 Task: Search for a round trip flight from New Delhi to Abu Dhabi for 3 adults in premium economy, departing on 6th July and returning on 1st August.
Action: Mouse moved to (473, 316)
Screenshot: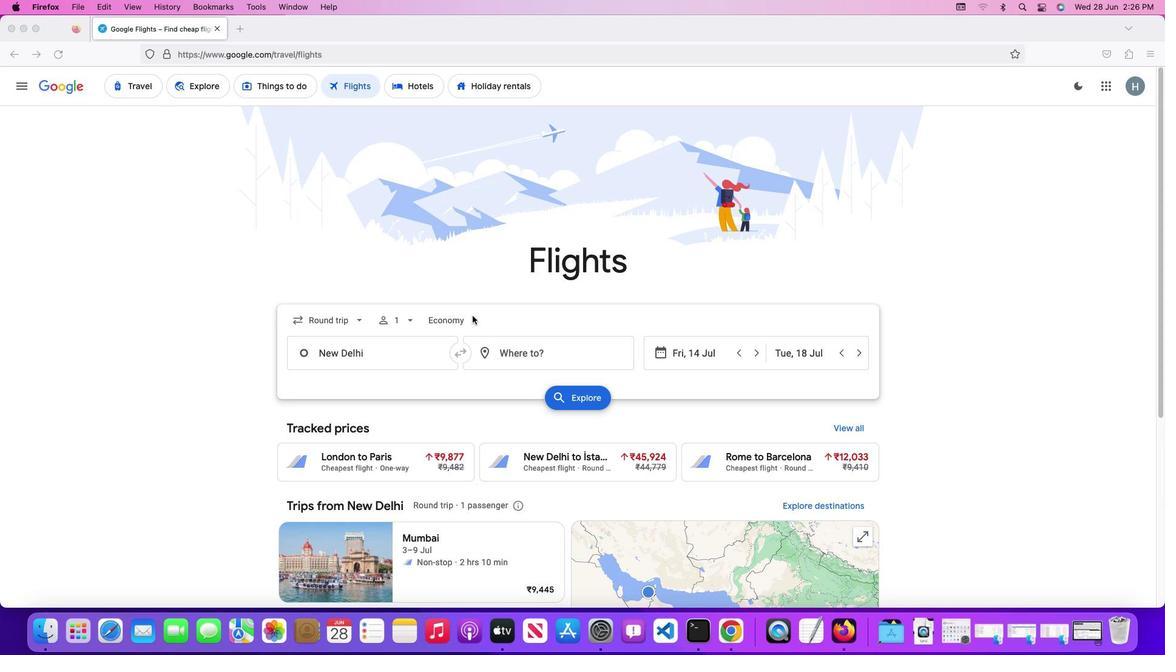 
Action: Mouse pressed left at (473, 316)
Screenshot: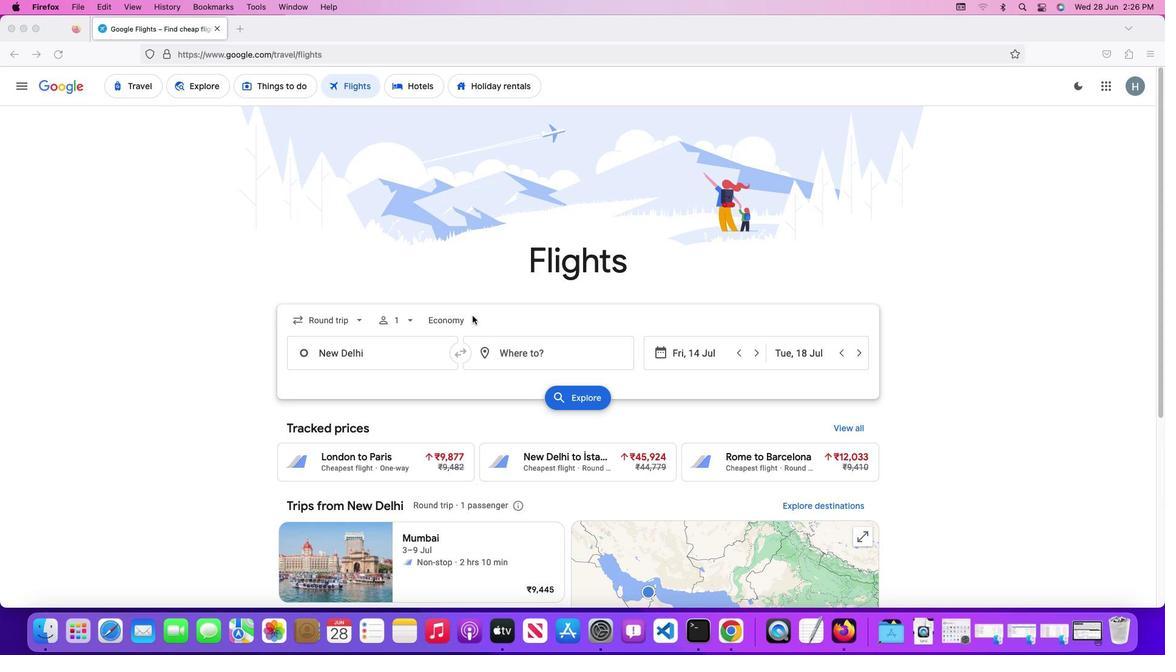 
Action: Mouse pressed left at (473, 316)
Screenshot: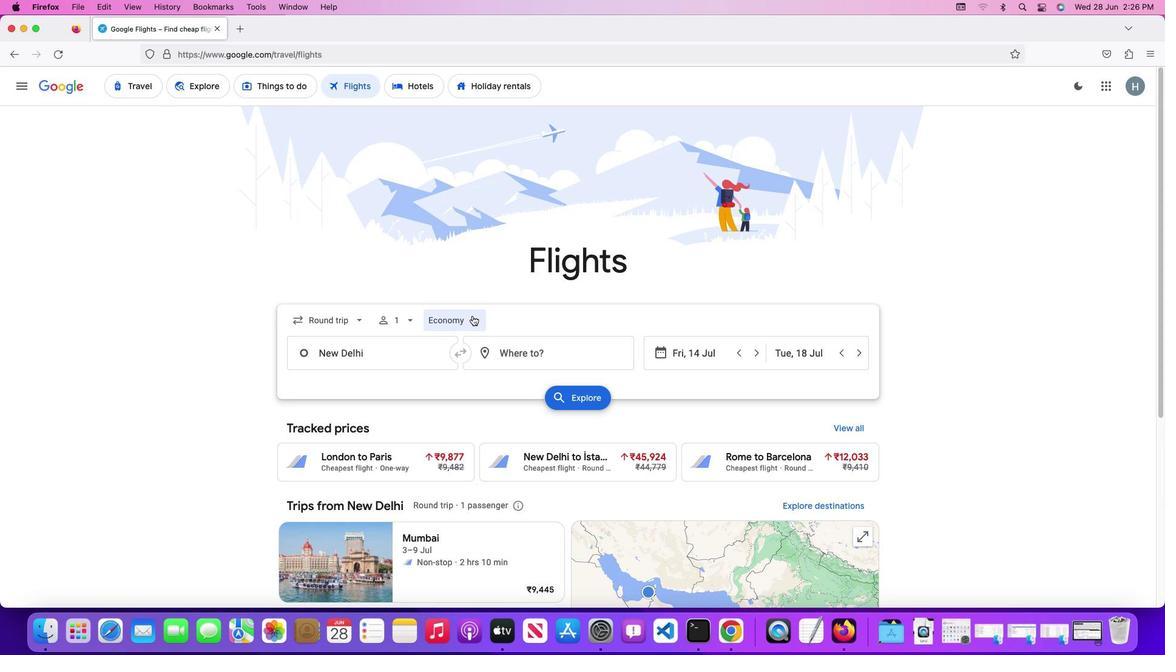 
Action: Mouse moved to (476, 377)
Screenshot: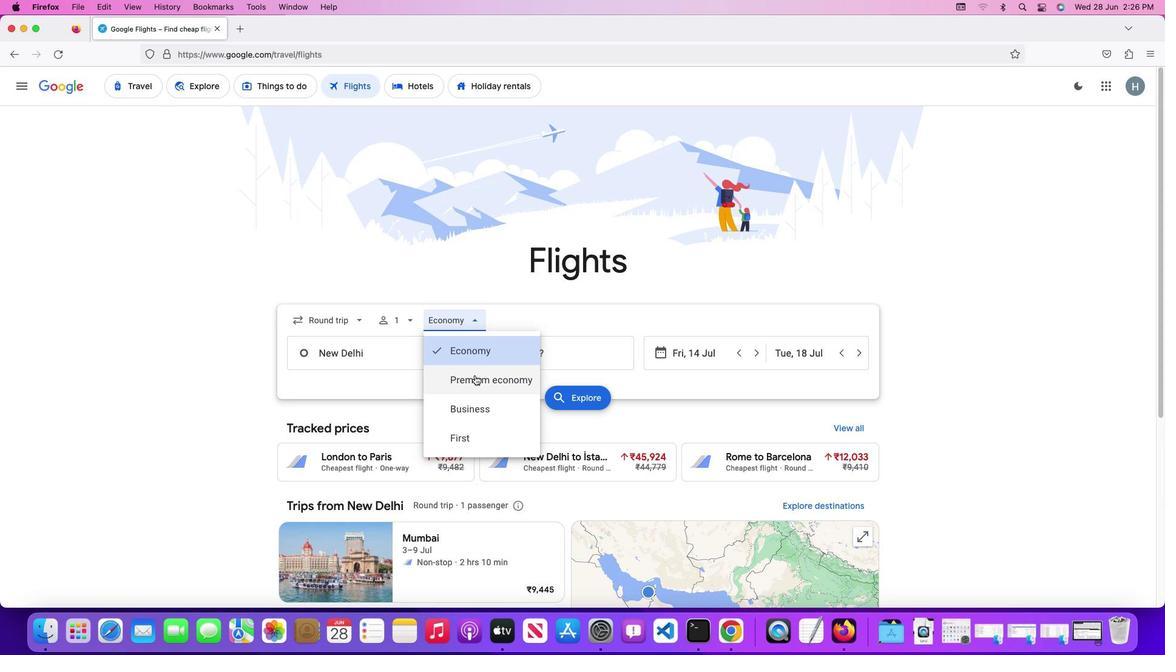 
Action: Mouse pressed left at (476, 377)
Screenshot: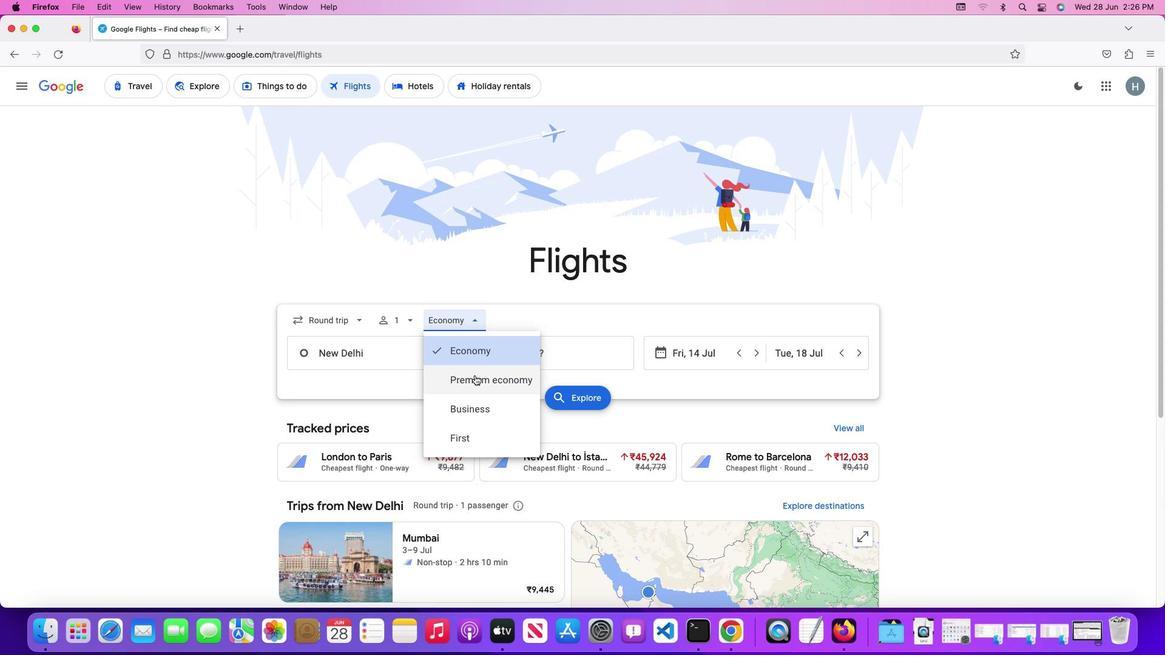 
Action: Mouse moved to (348, 320)
Screenshot: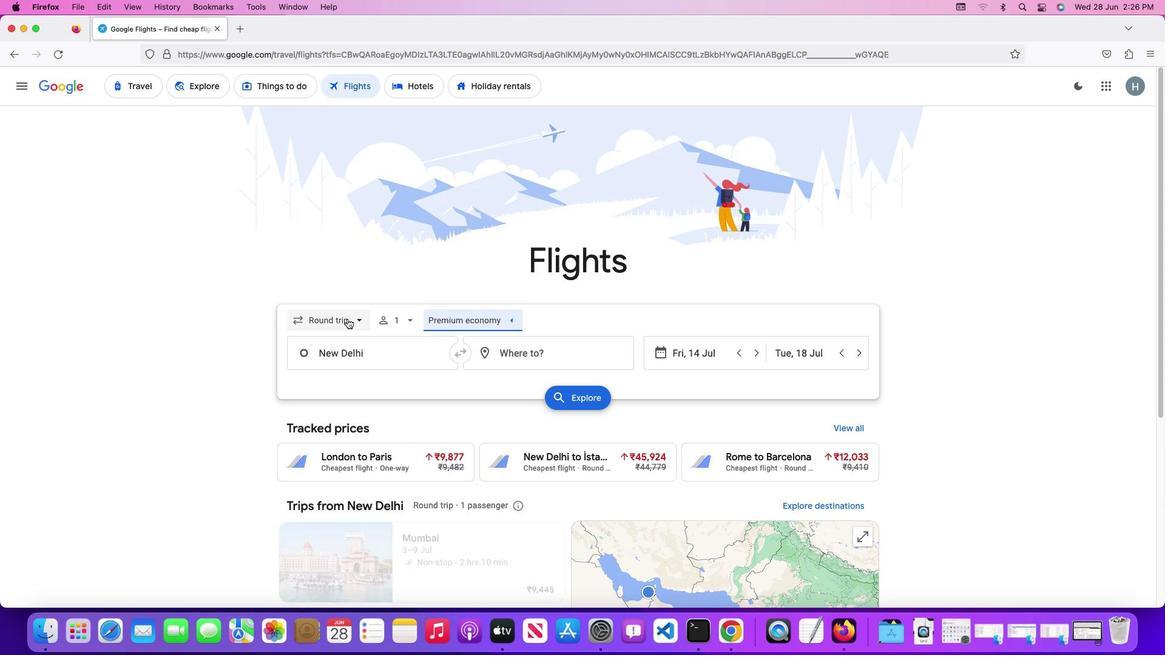 
Action: Mouse pressed left at (348, 320)
Screenshot: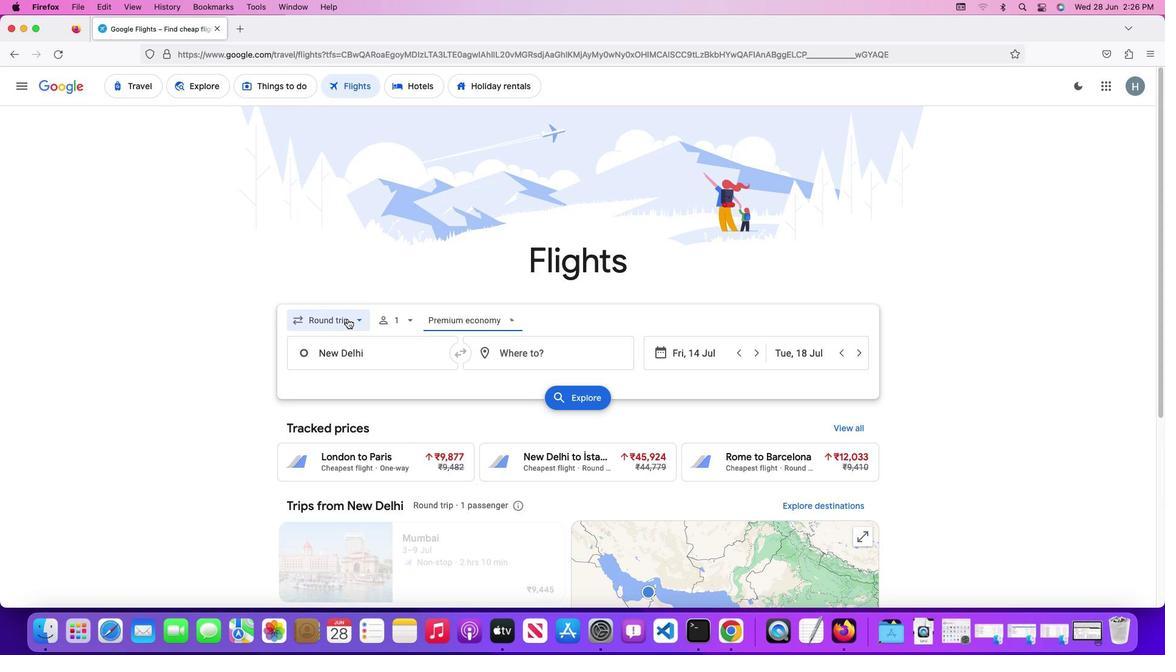 
Action: Mouse moved to (353, 358)
Screenshot: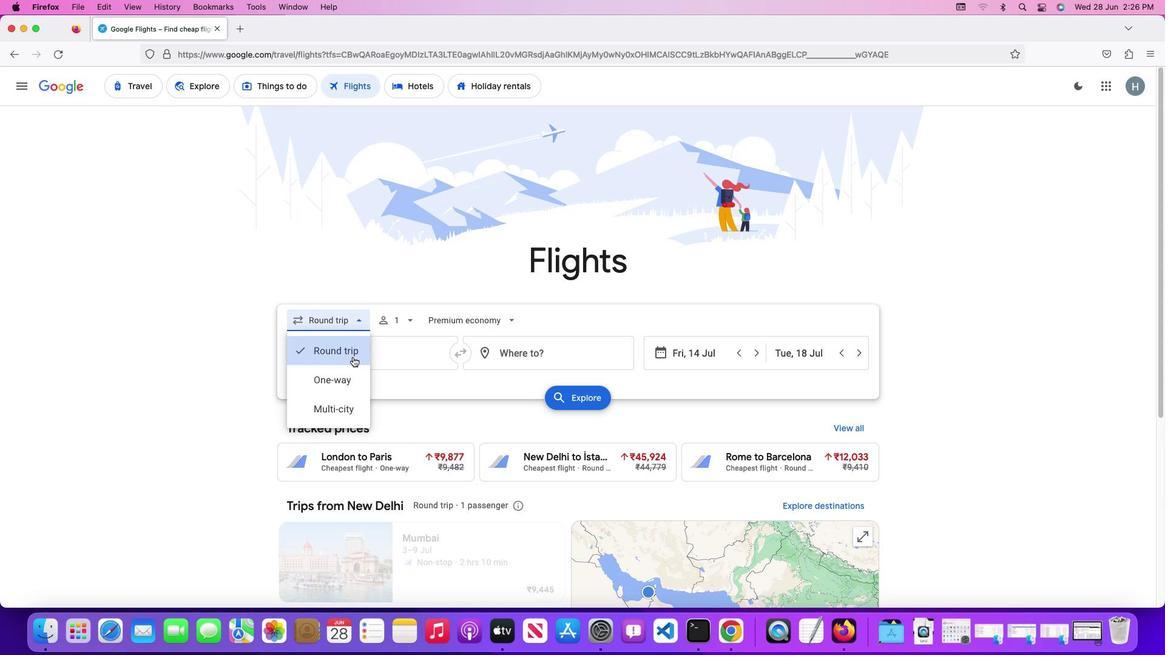 
Action: Mouse pressed left at (353, 358)
Screenshot: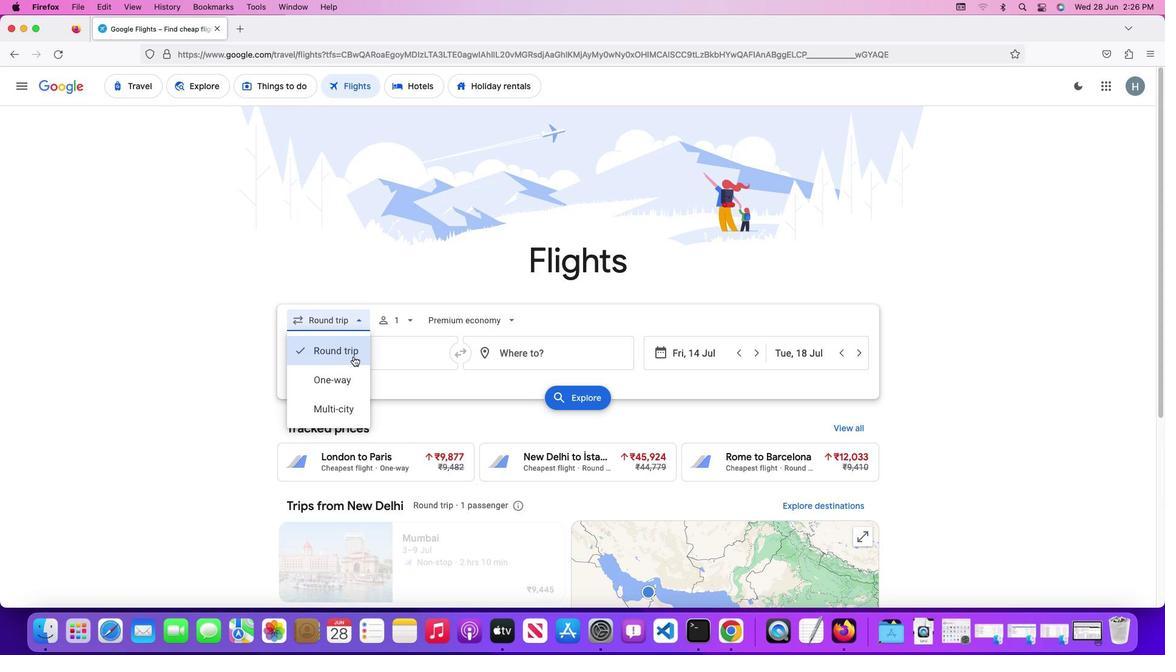 
Action: Mouse moved to (402, 324)
Screenshot: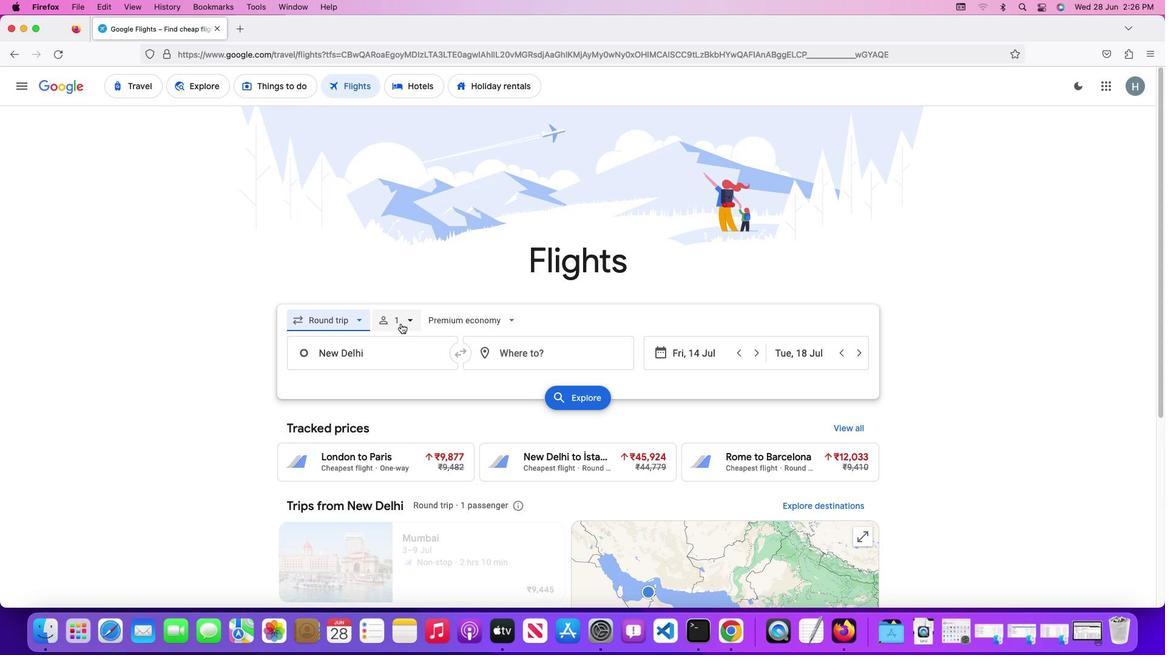 
Action: Mouse pressed left at (402, 324)
Screenshot: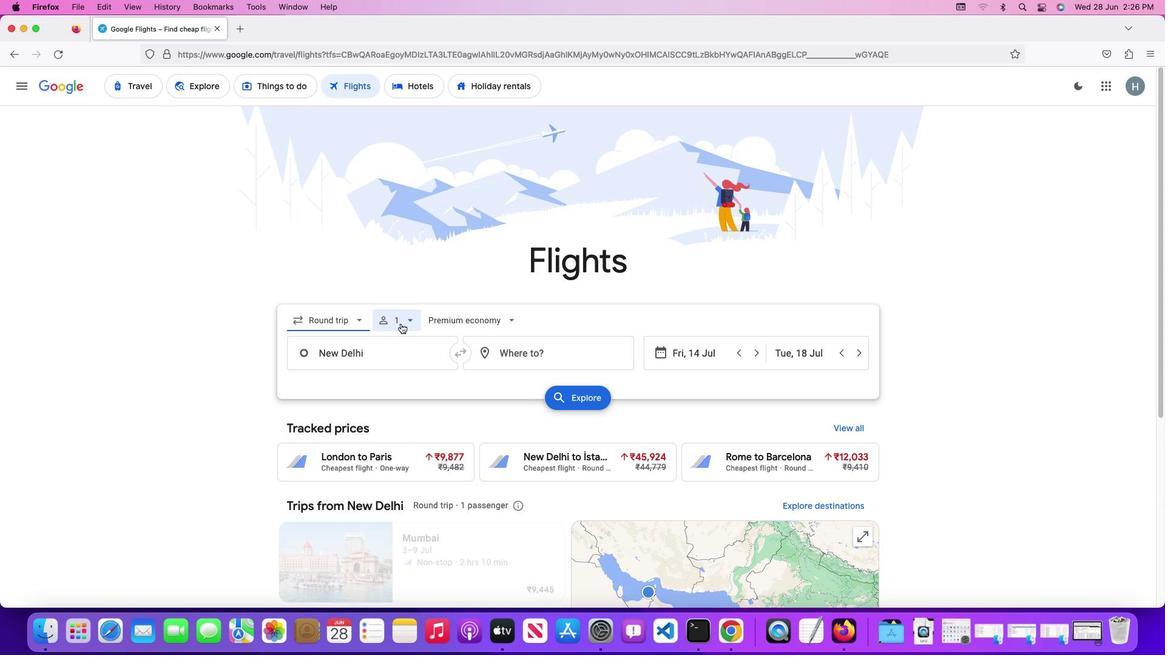 
Action: Mouse moved to (501, 354)
Screenshot: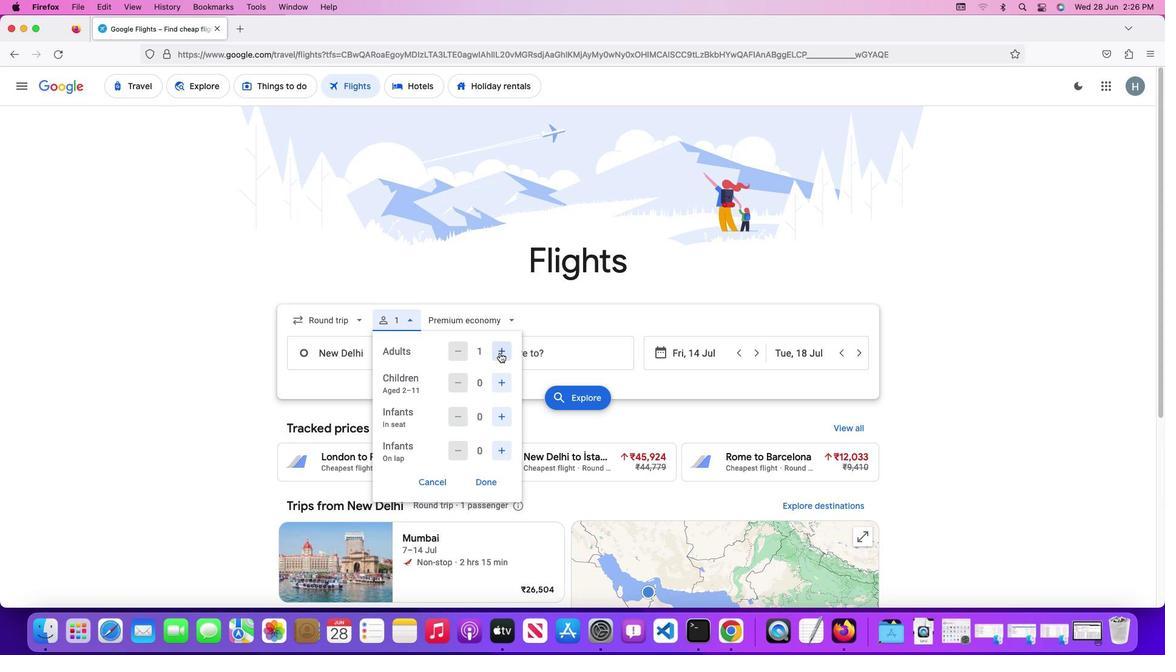 
Action: Mouse pressed left at (501, 354)
Screenshot: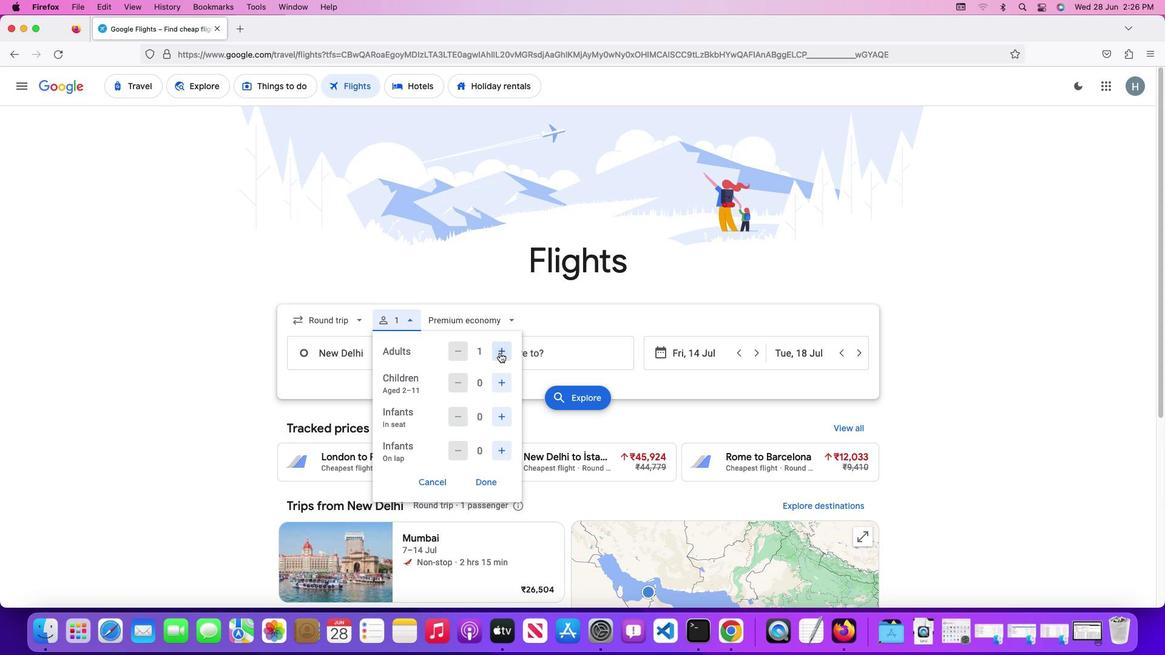 
Action: Mouse moved to (505, 417)
Screenshot: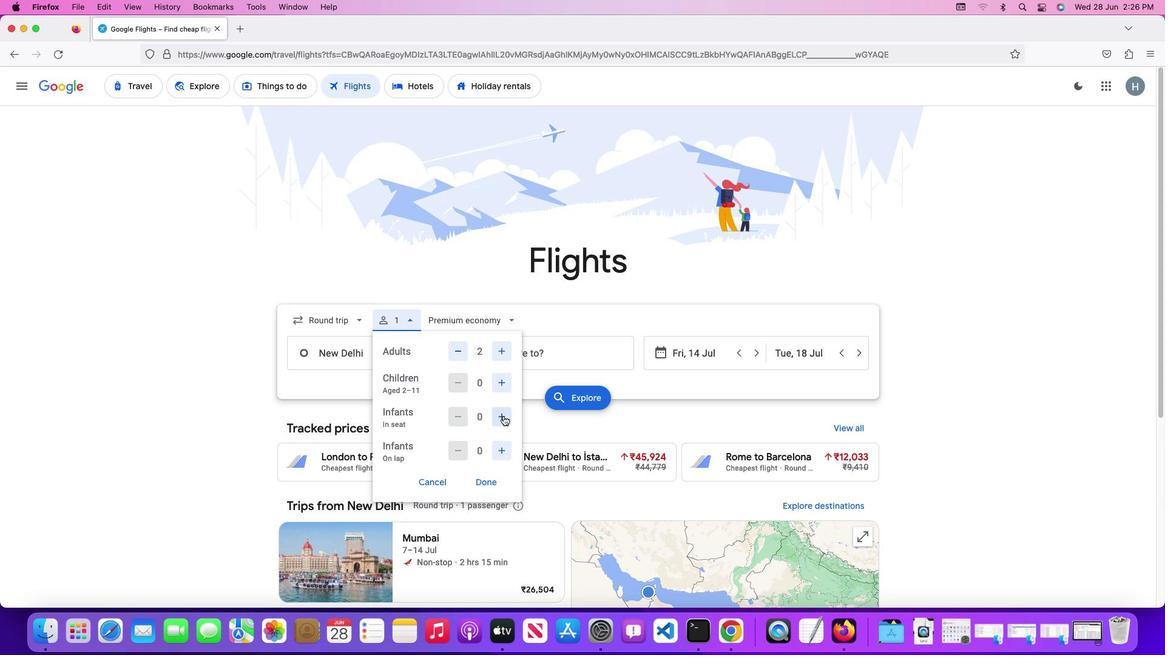
Action: Mouse pressed left at (505, 417)
Screenshot: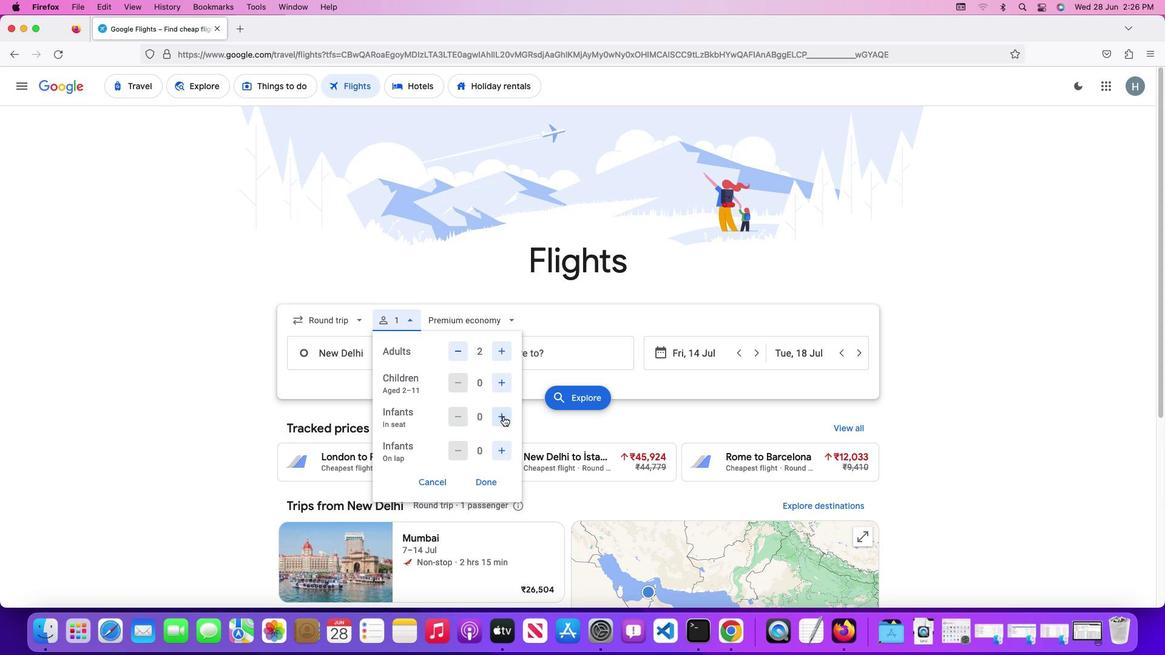 
Action: Mouse moved to (480, 480)
Screenshot: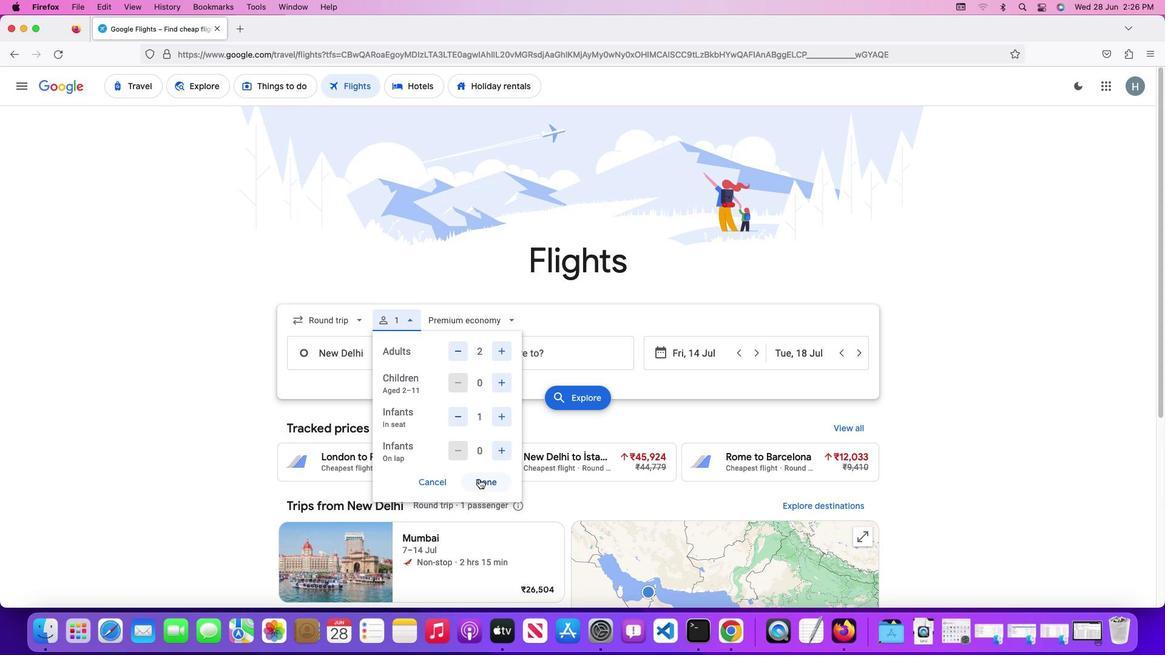 
Action: Mouse pressed left at (480, 480)
Screenshot: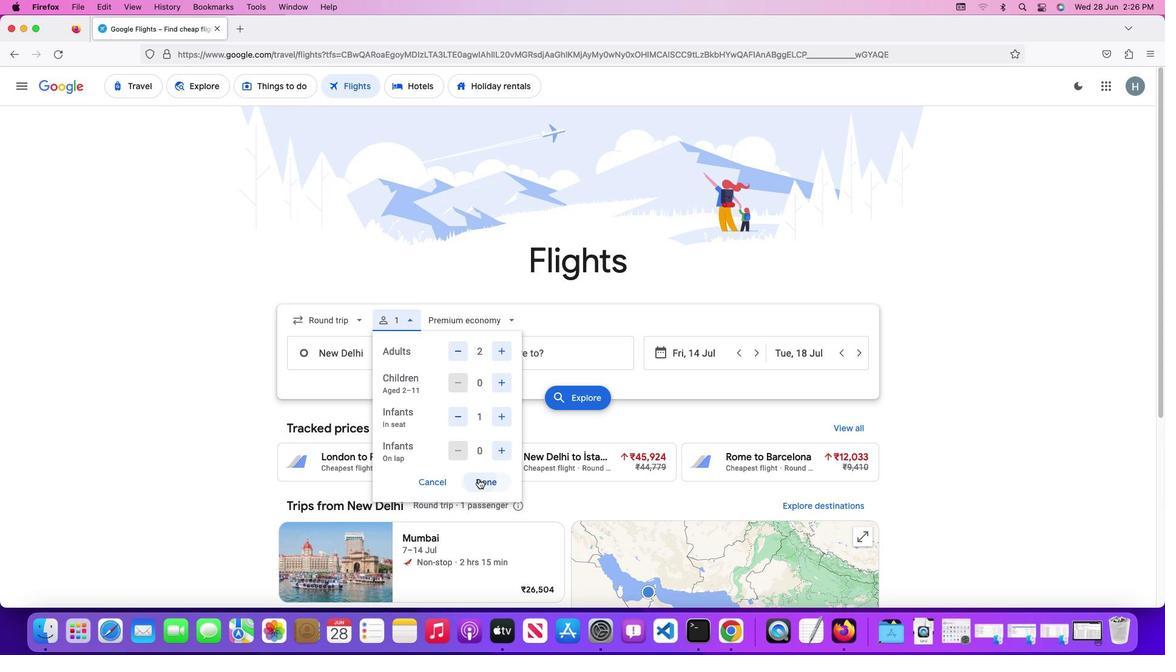 
Action: Mouse moved to (374, 357)
Screenshot: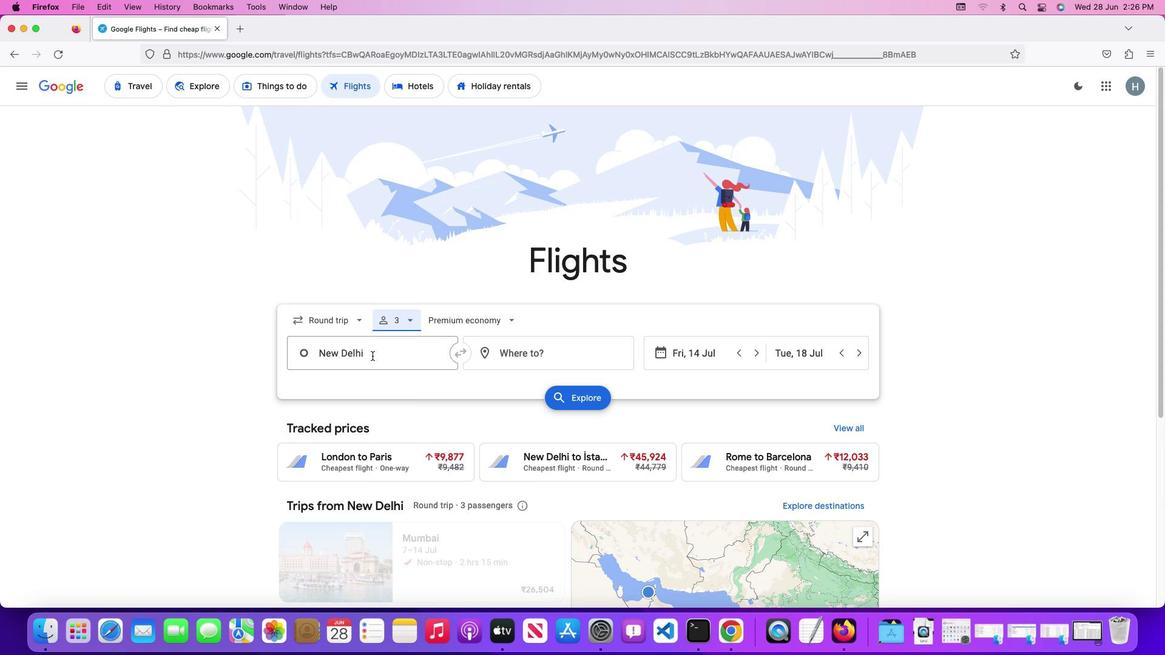 
Action: Mouse pressed left at (374, 357)
Screenshot: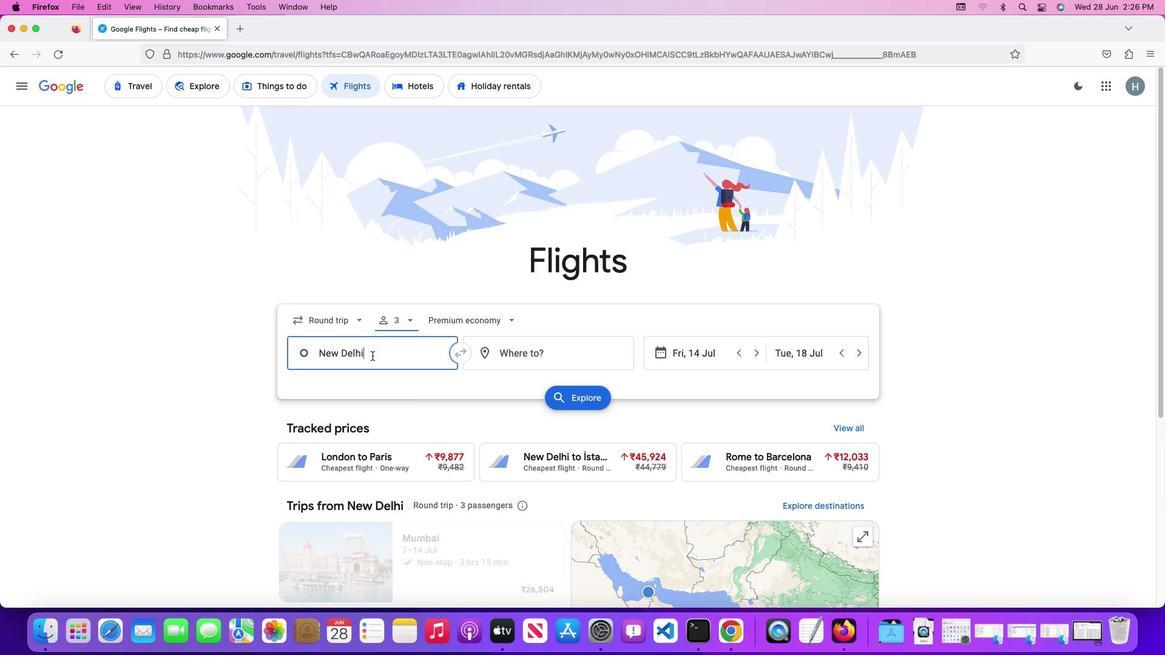 
Action: Key pressed Key.shift'N''e''w'Key.spaceKey.shift'D''e''l''h''i'
Screenshot: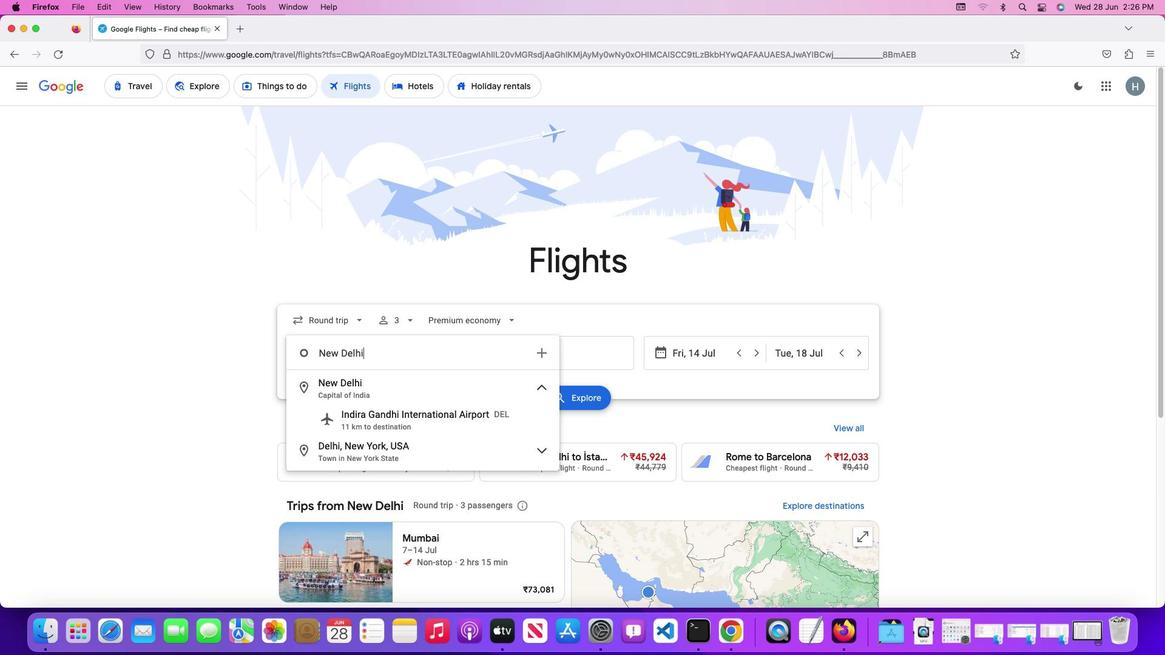 
Action: Mouse moved to (397, 394)
Screenshot: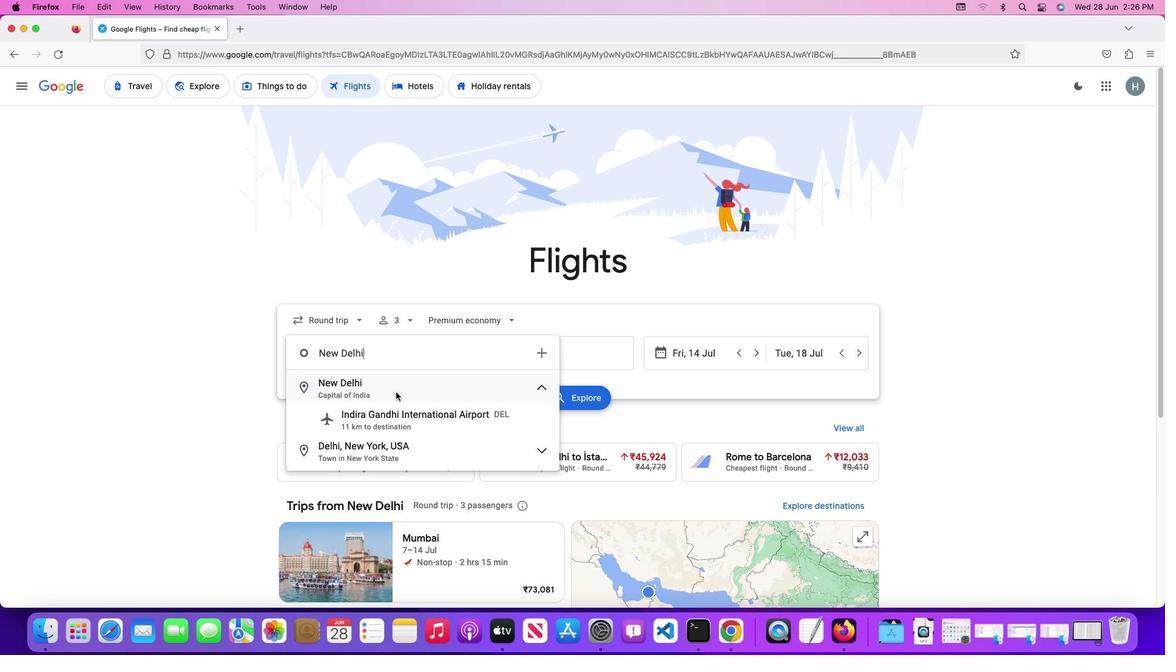 
Action: Mouse pressed left at (397, 394)
Screenshot: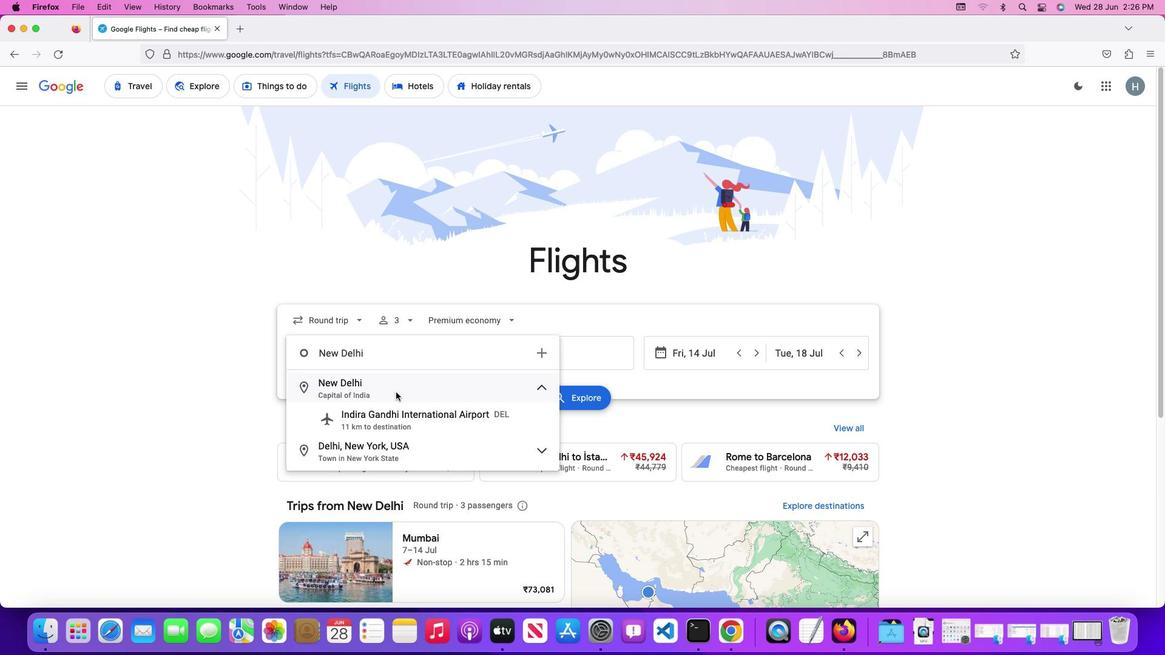 
Action: Mouse moved to (533, 355)
Screenshot: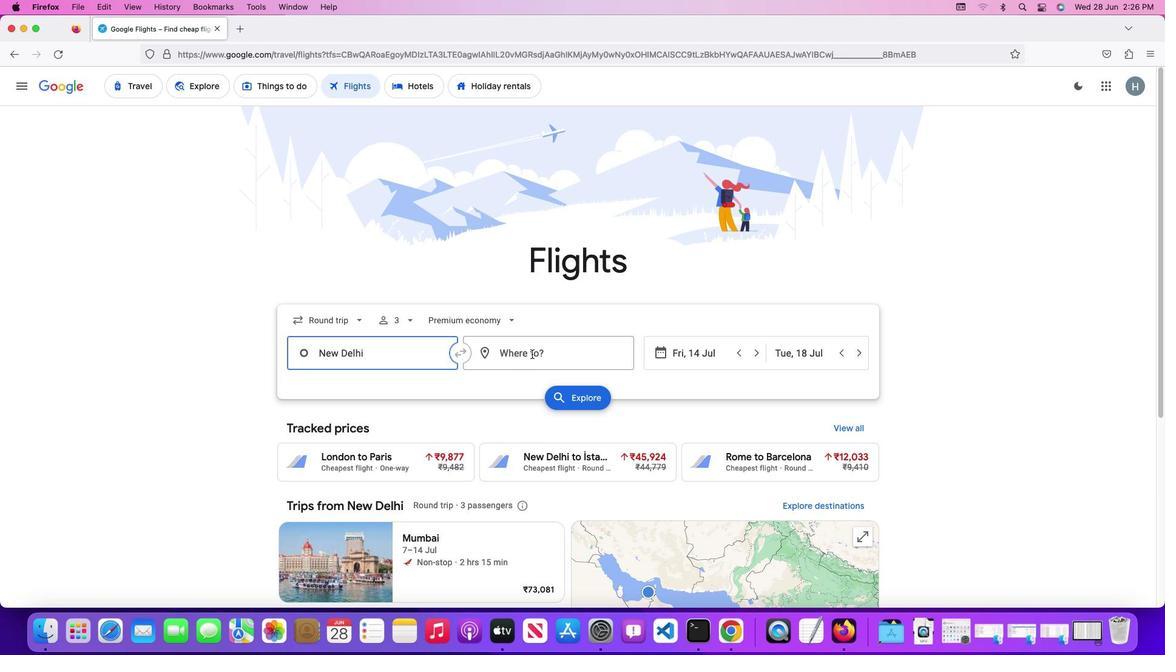 
Action: Mouse pressed left at (533, 355)
Screenshot: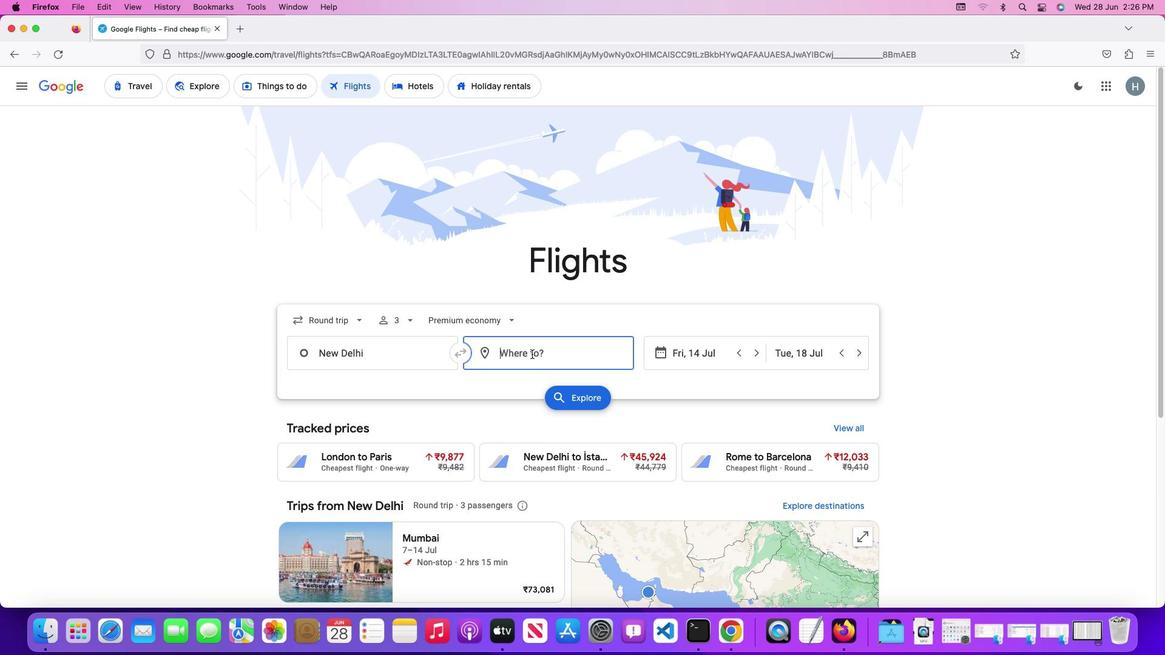 
Action: Mouse moved to (533, 355)
Screenshot: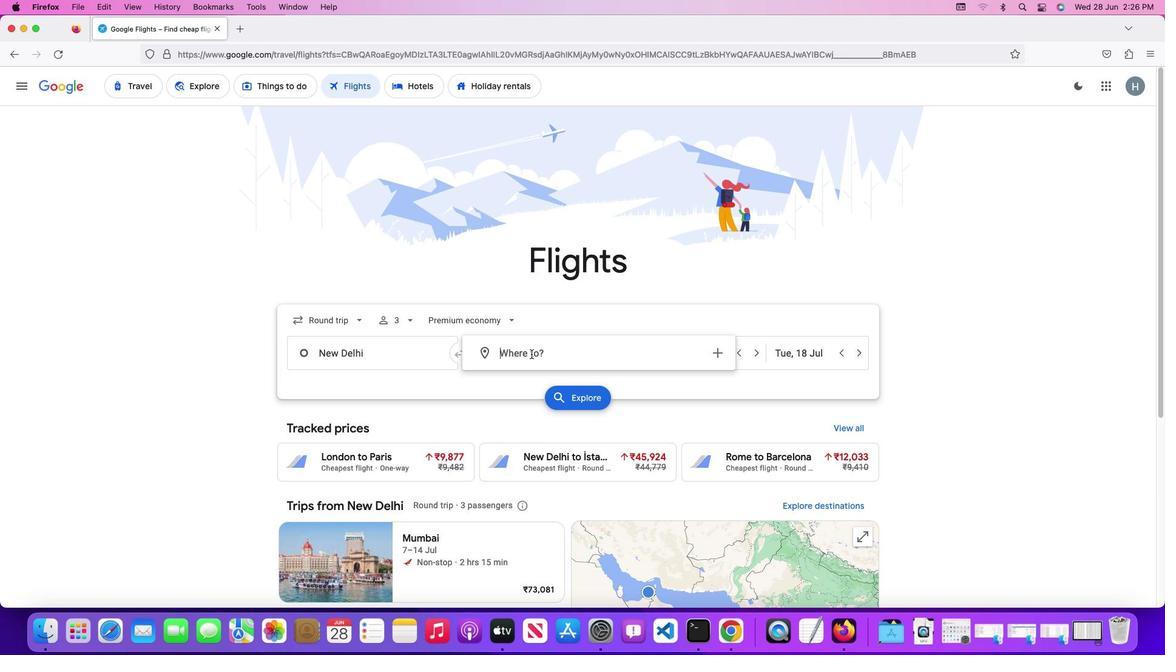 
Action: Key pressed Key.shift'A''b''u'Key.spaceKey.shift'D''h''a''b''i'
Screenshot: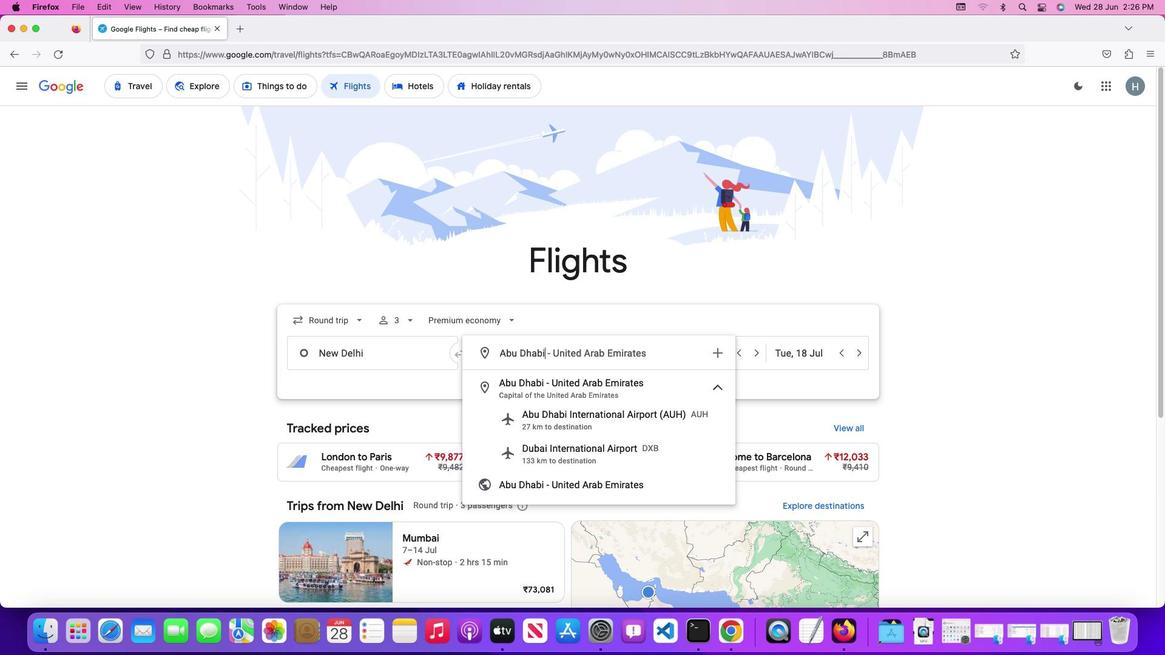 
Action: Mouse moved to (570, 395)
Screenshot: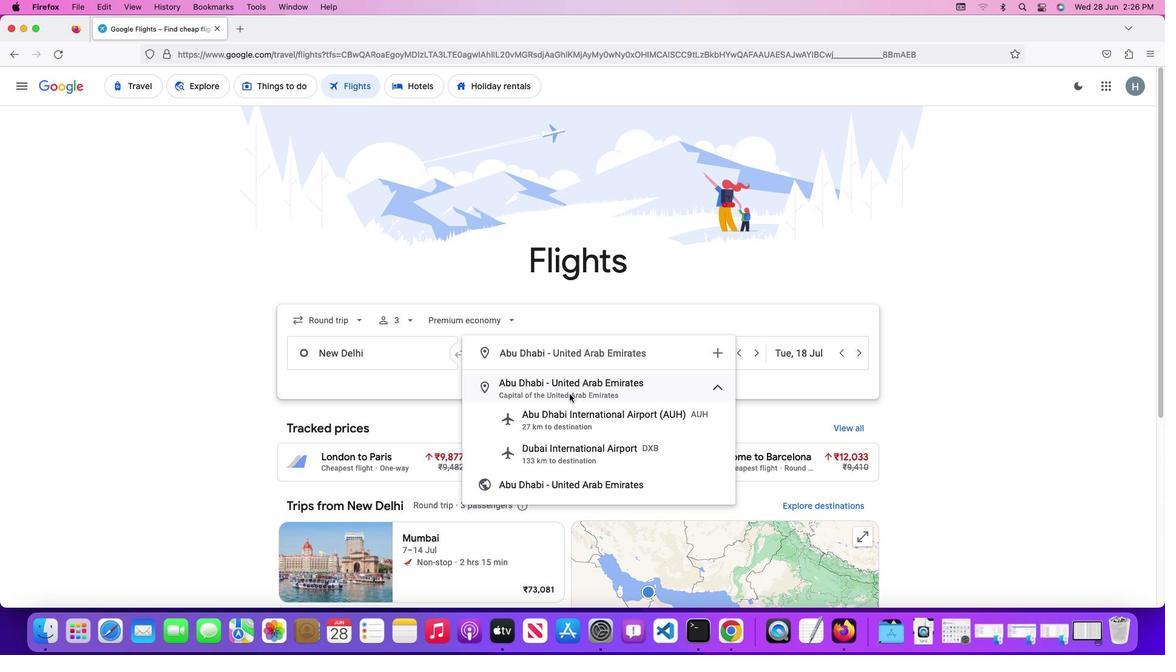 
Action: Mouse pressed left at (570, 395)
Screenshot: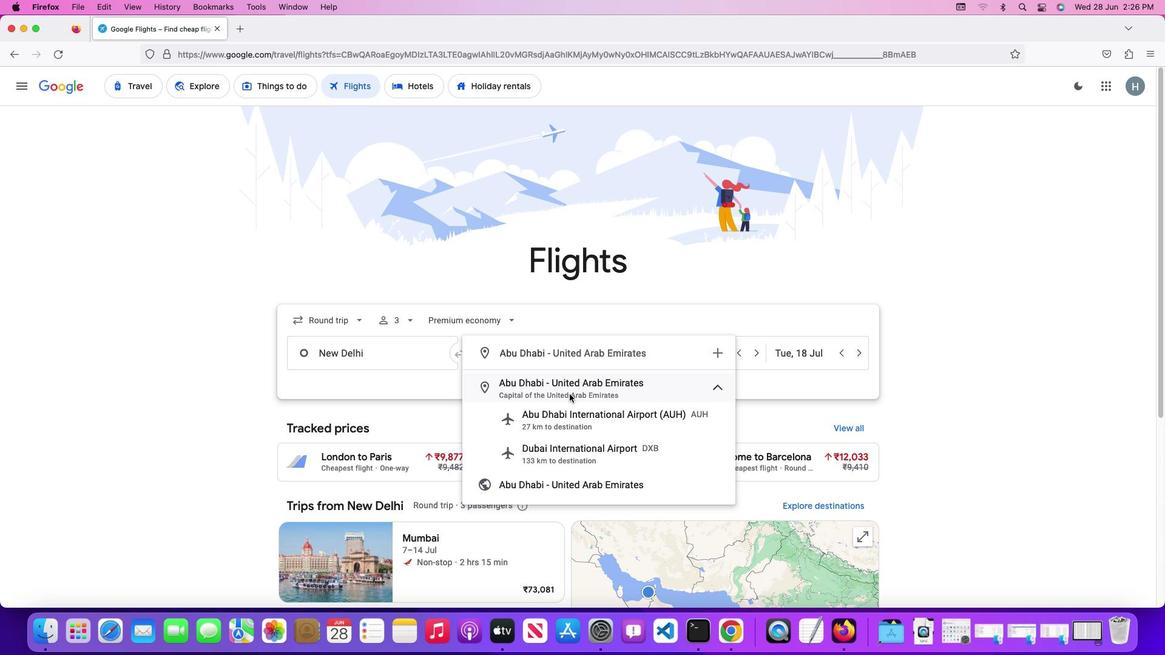 
Action: Mouse moved to (707, 351)
Screenshot: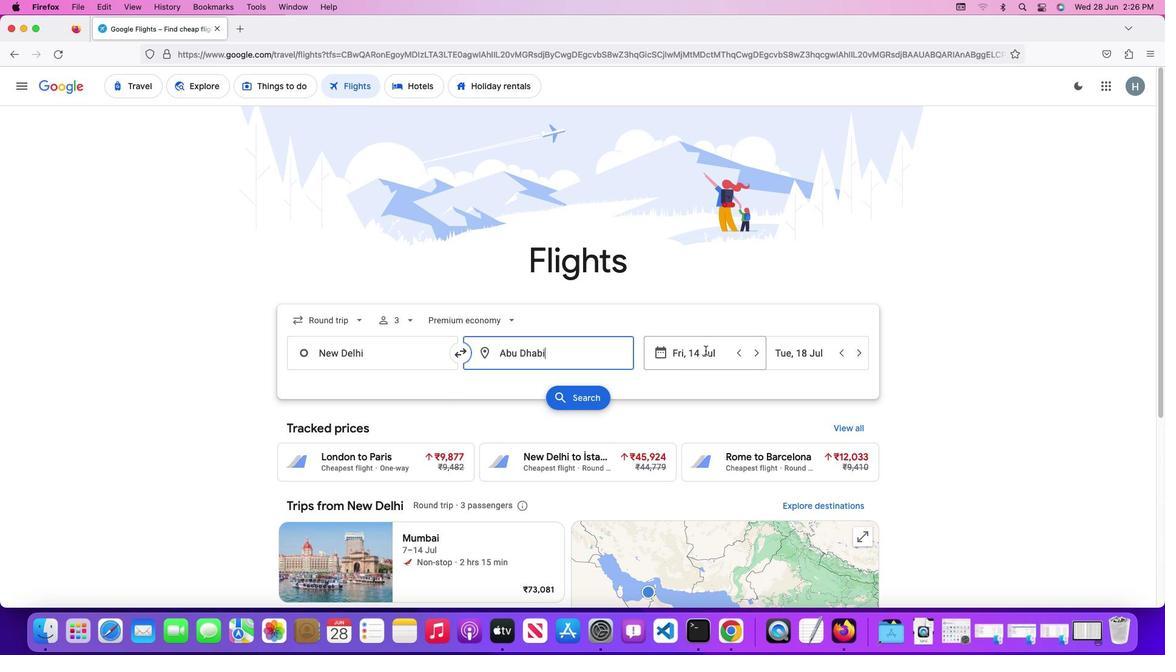 
Action: Mouse pressed left at (707, 351)
Screenshot: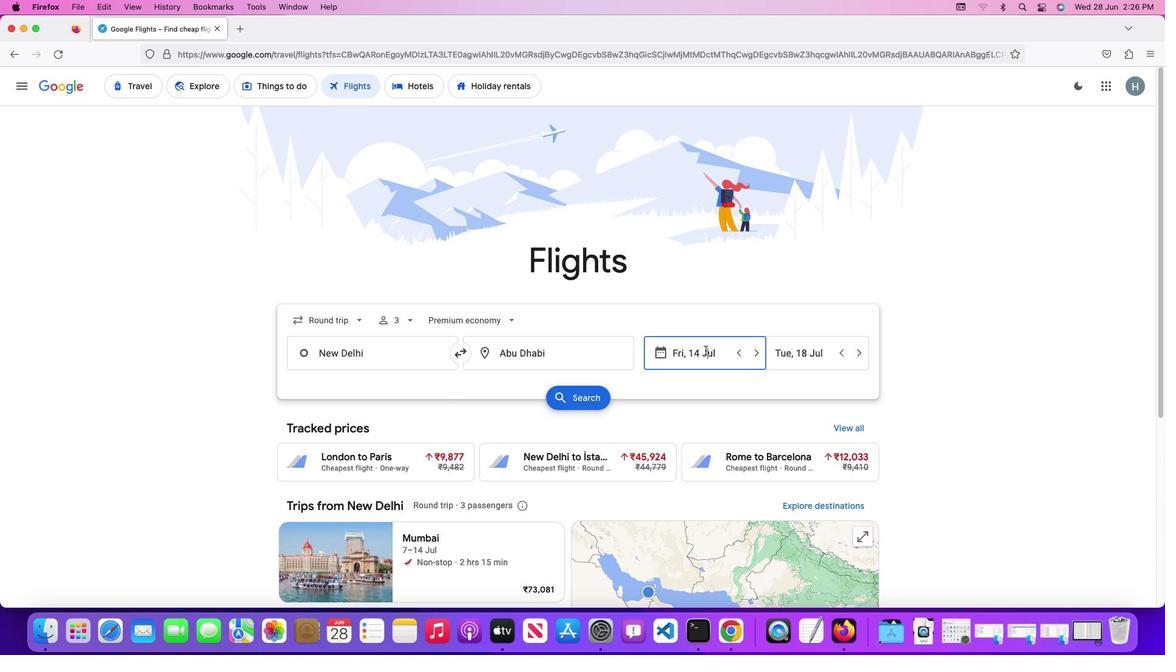 
Action: Mouse moved to (786, 411)
Screenshot: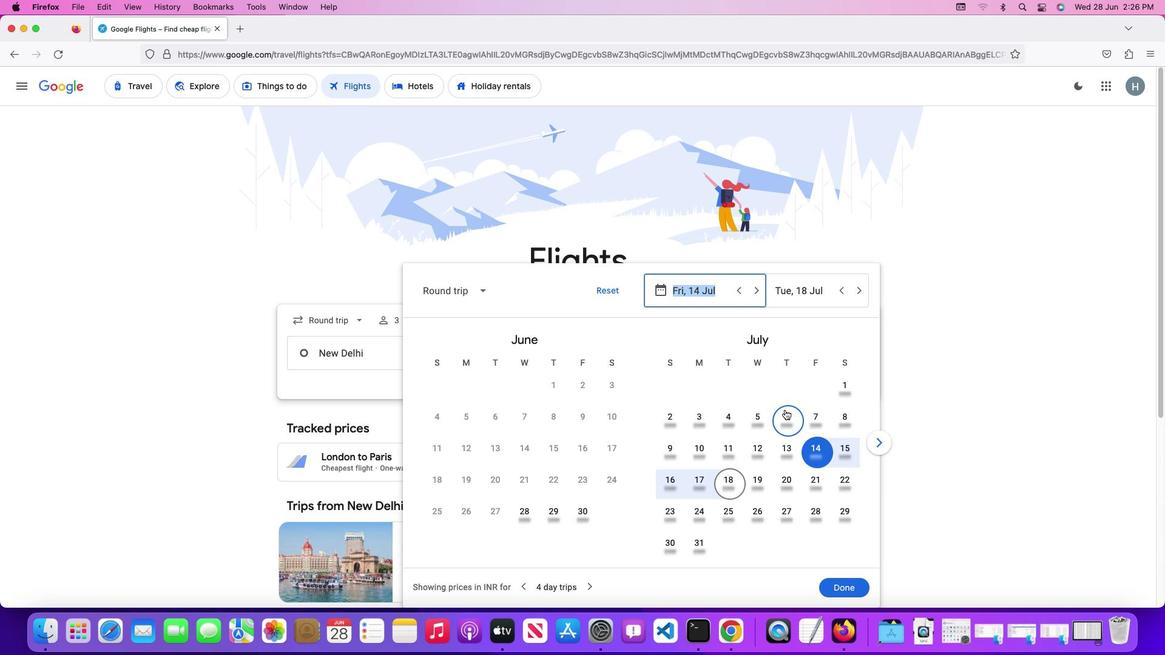 
Action: Mouse pressed left at (786, 411)
Screenshot: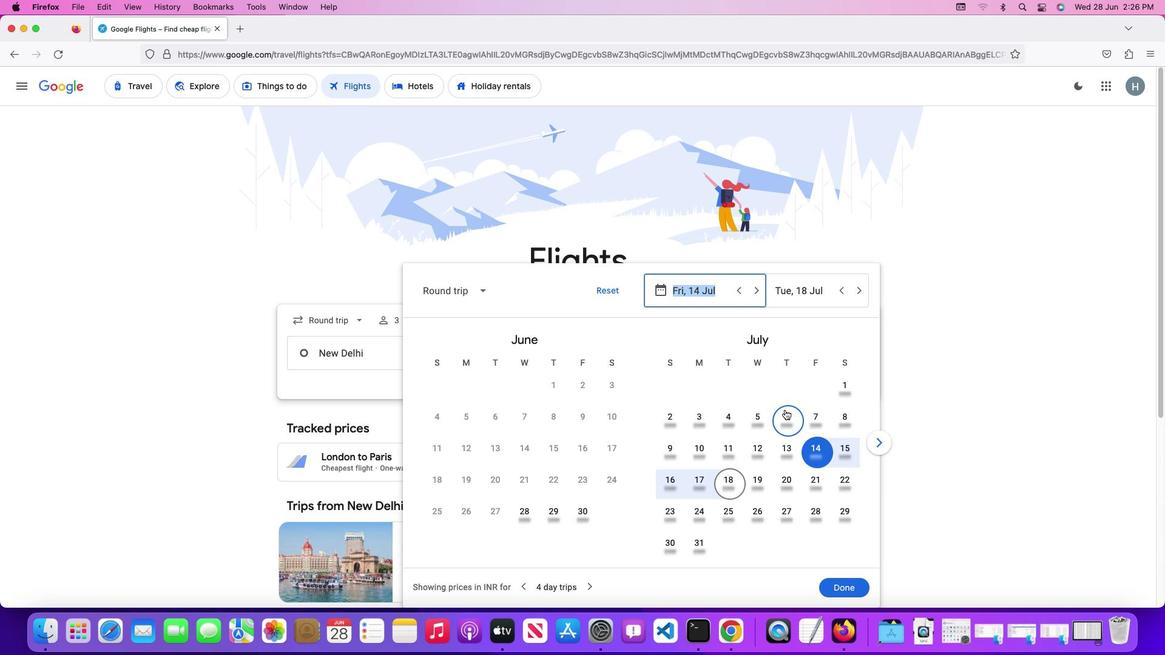 
Action: Mouse moved to (876, 442)
Screenshot: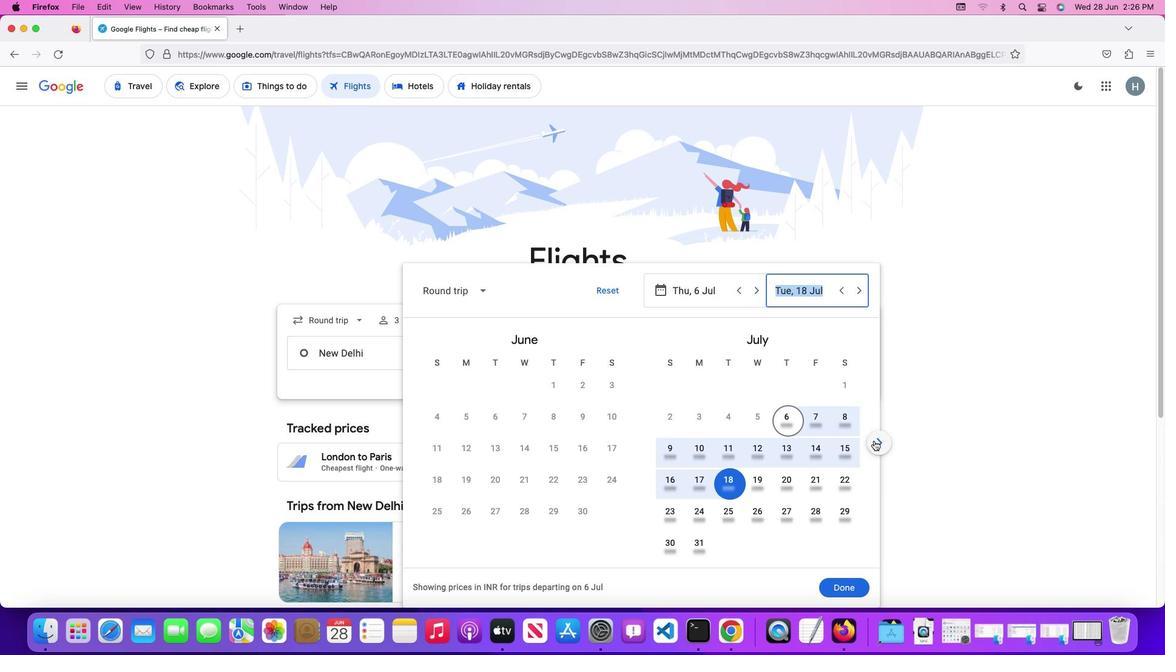 
Action: Mouse pressed left at (876, 442)
Screenshot: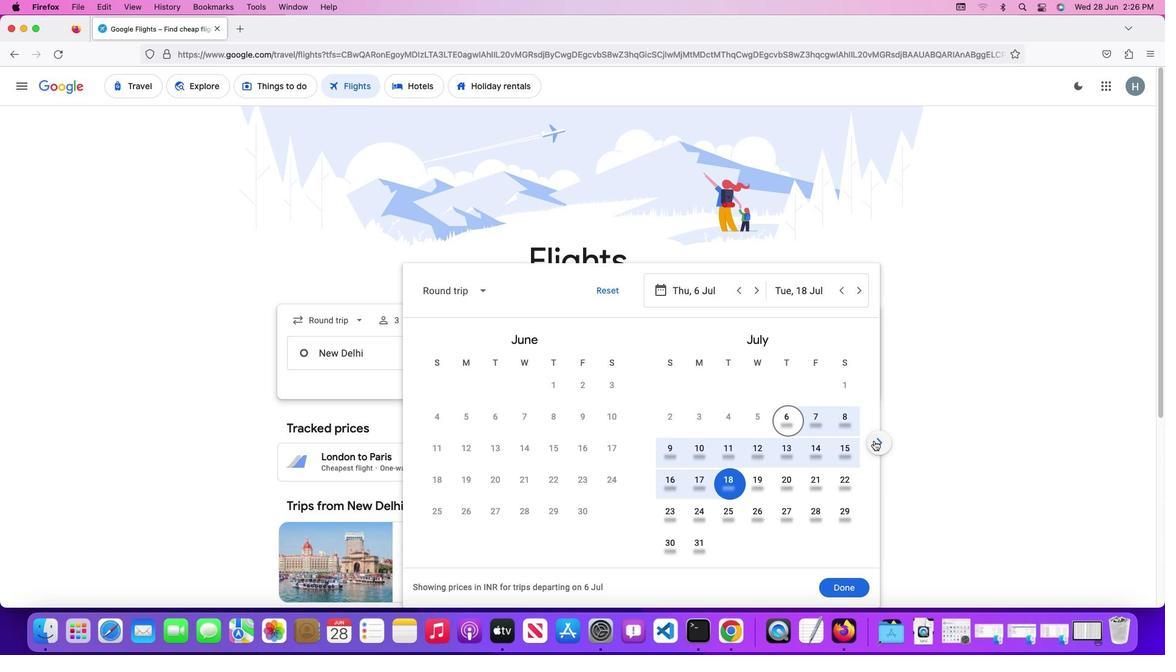 
Action: Mouse moved to (731, 391)
Screenshot: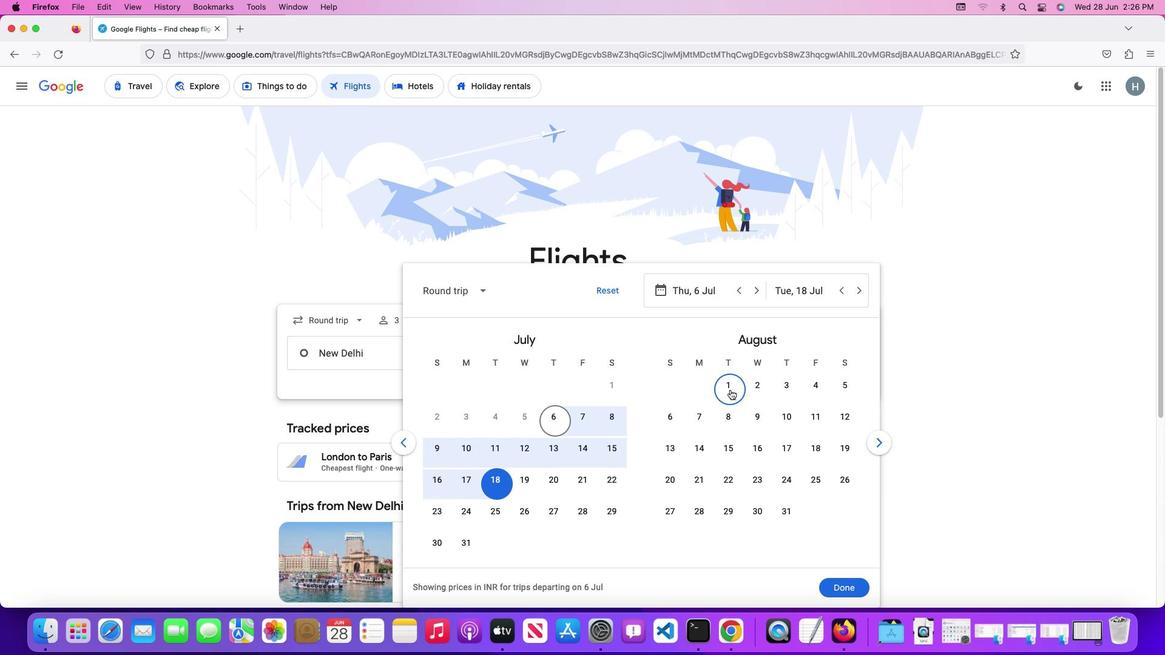 
Action: Mouse pressed left at (731, 391)
Screenshot: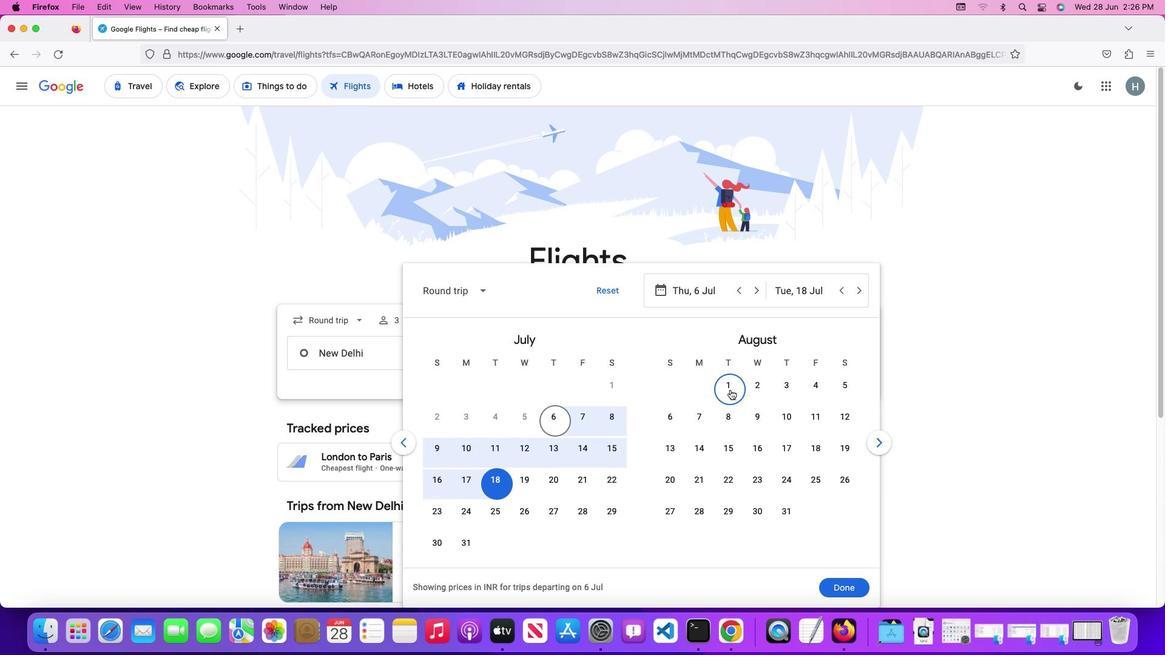 
Action: Mouse moved to (848, 587)
Screenshot: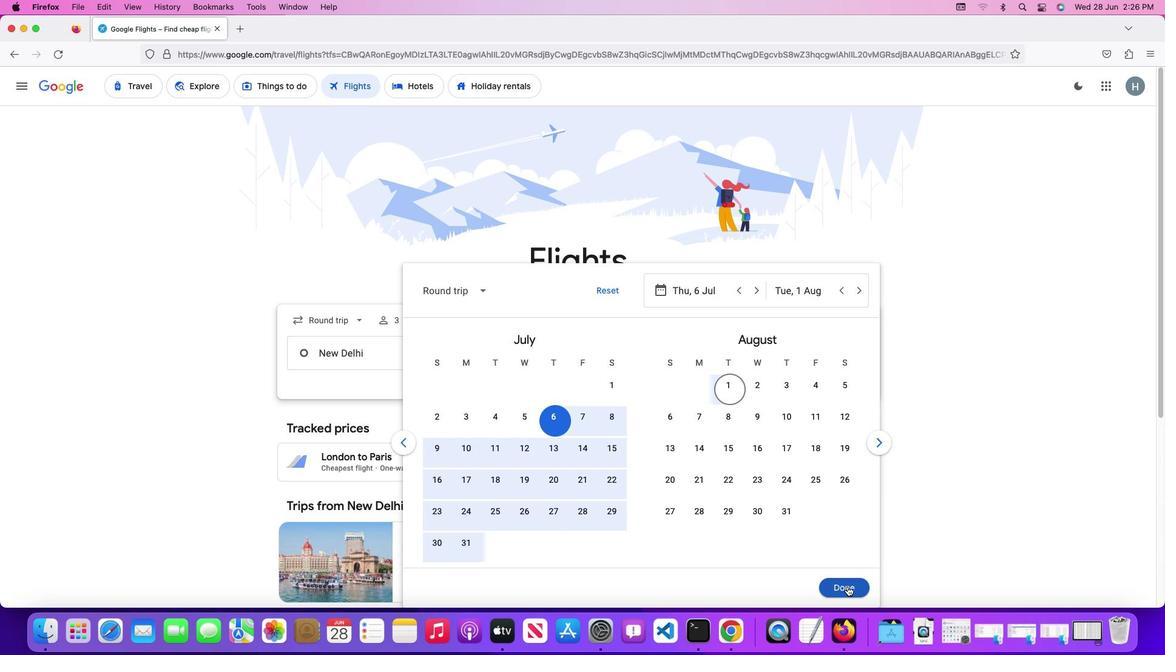 
Action: Mouse pressed left at (848, 587)
Screenshot: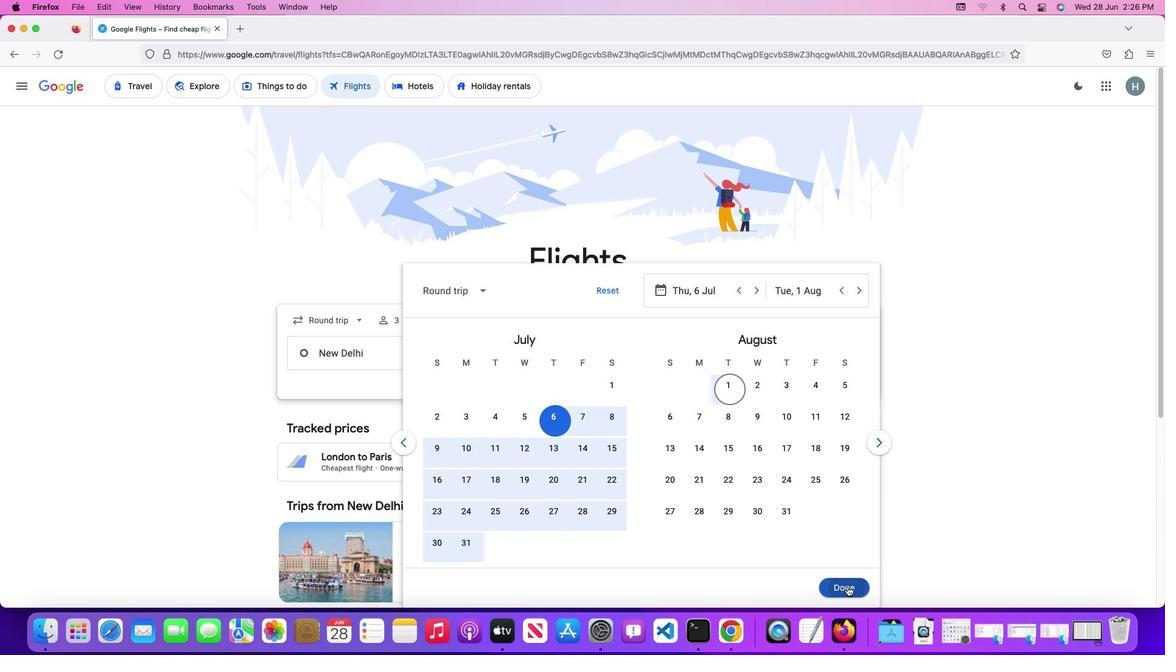 
Action: Mouse moved to (592, 401)
Screenshot: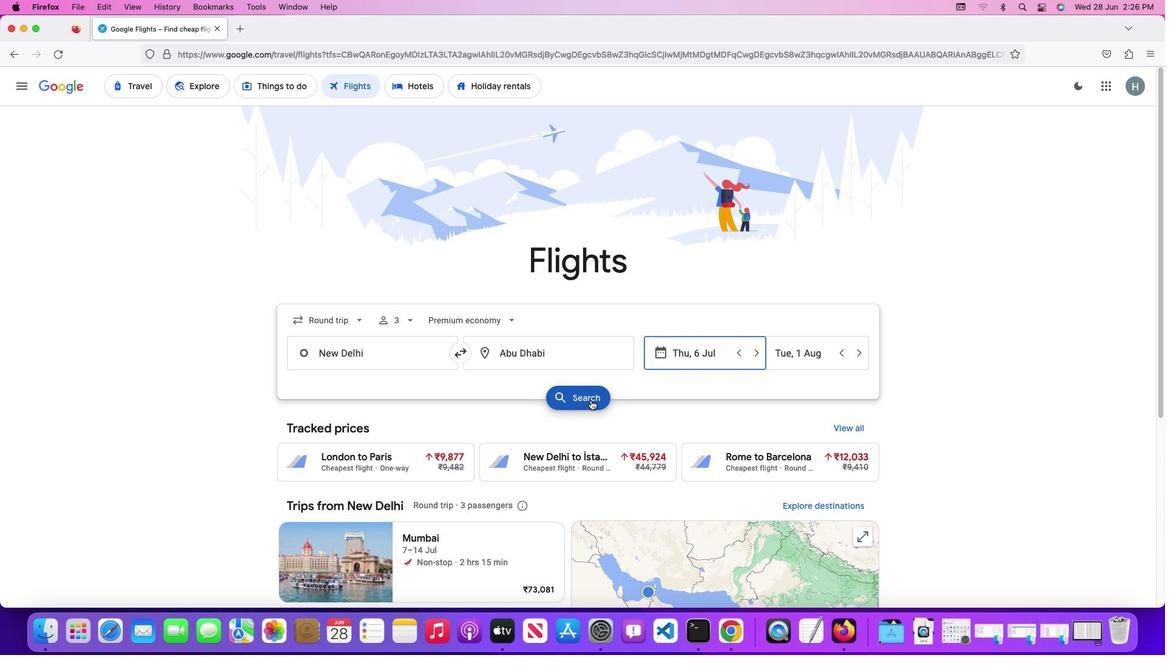 
Action: Mouse pressed left at (592, 401)
Screenshot: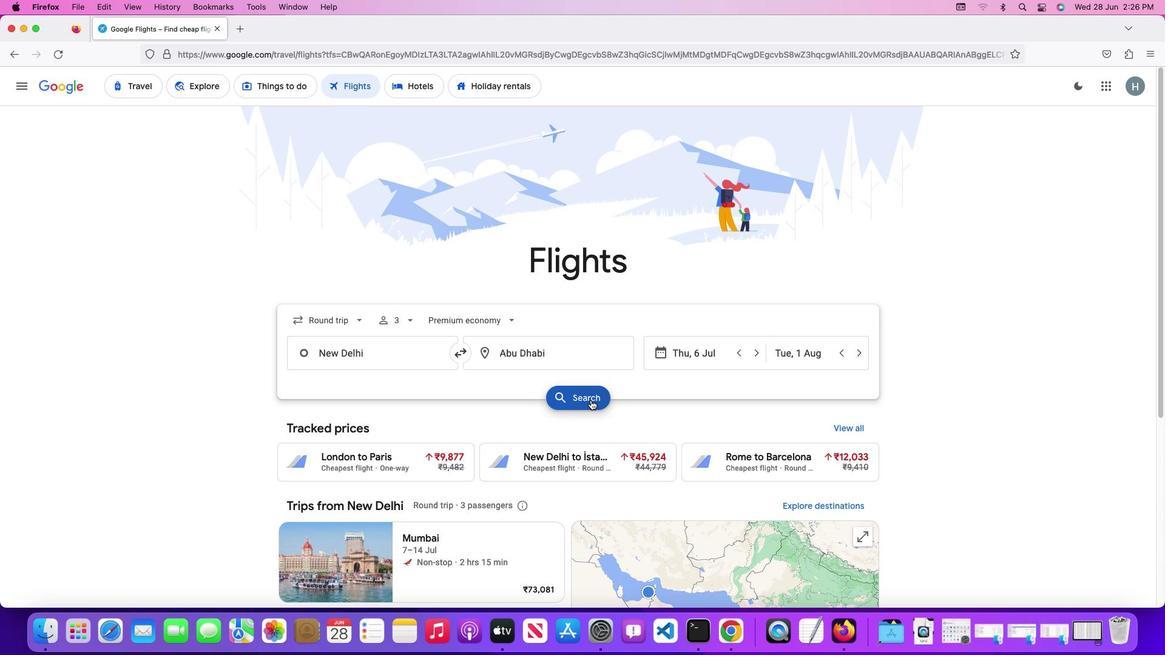 
Action: Mouse moved to (597, 284)
Screenshot: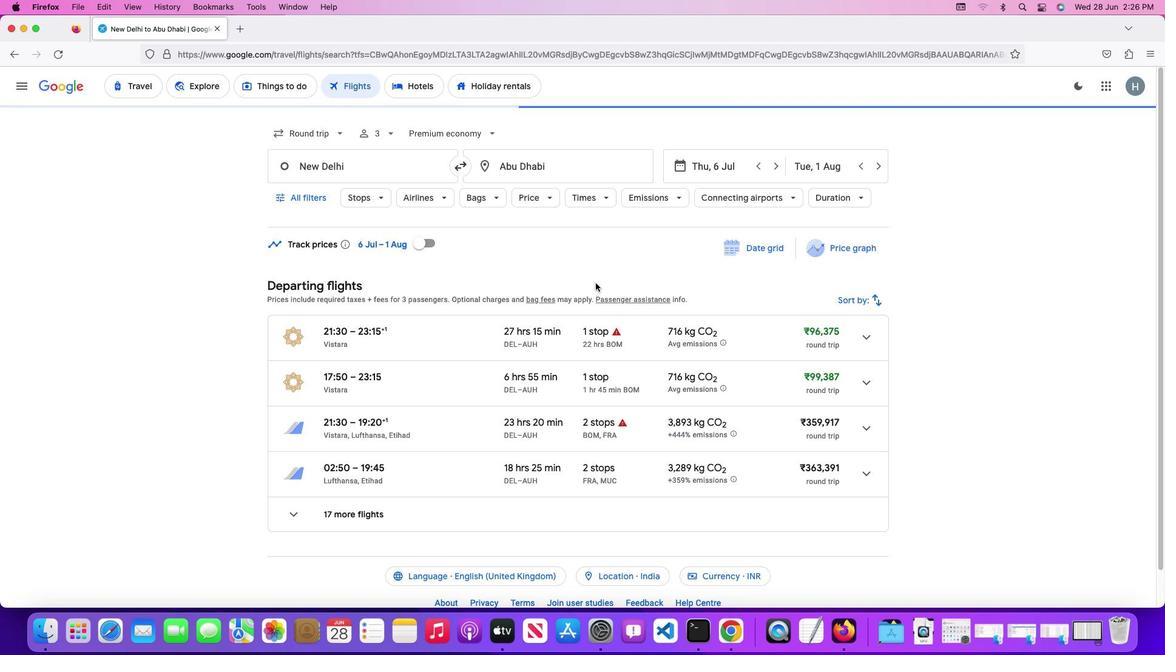 
